 Task: In the  document privacy.txt Select the first Column and change text color to  'Brown' Apply the command  'Undo' Apply the command  Redo
Action: Mouse moved to (233, 361)
Screenshot: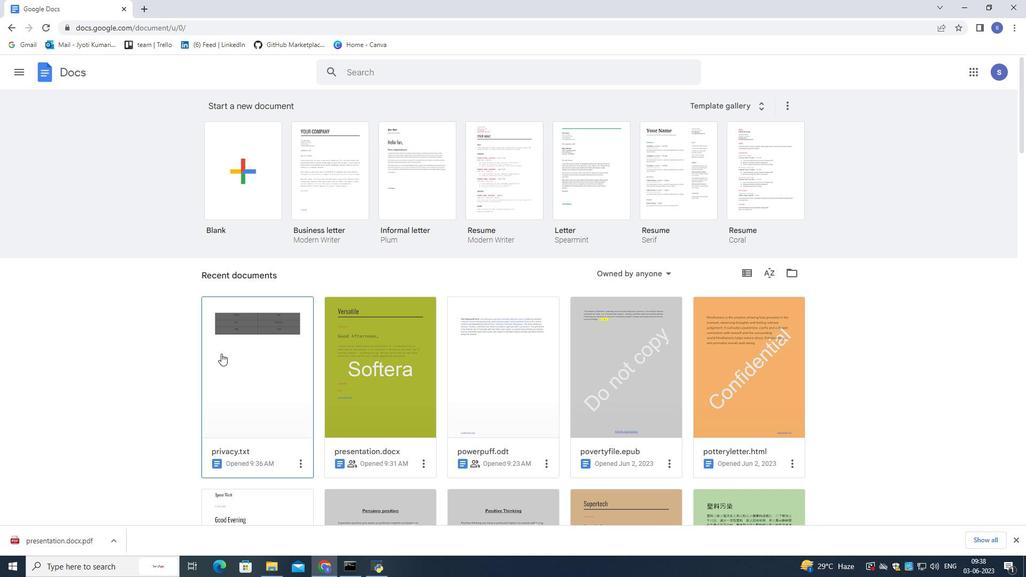 
Action: Mouse pressed left at (233, 361)
Screenshot: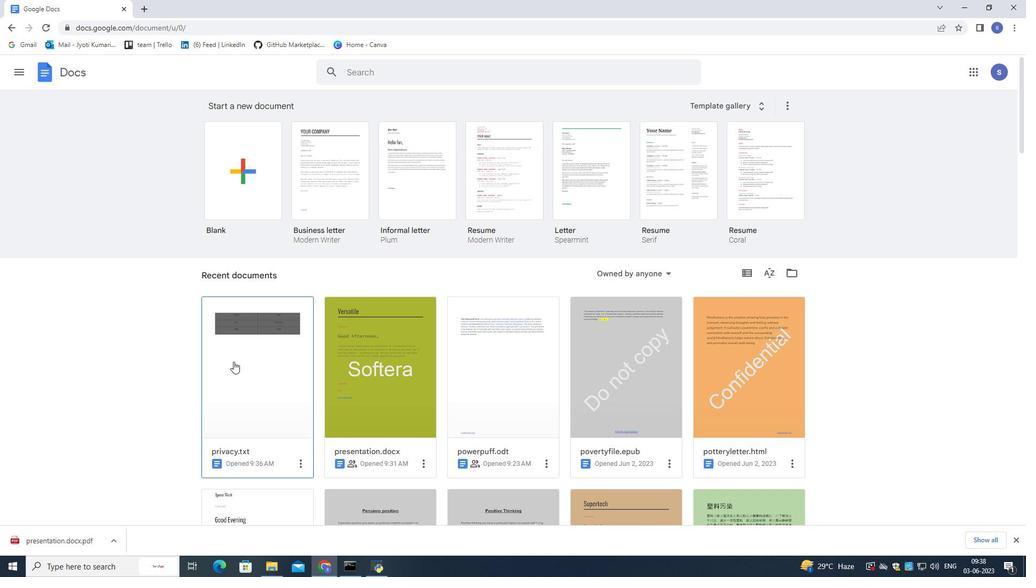 
Action: Mouse moved to (234, 361)
Screenshot: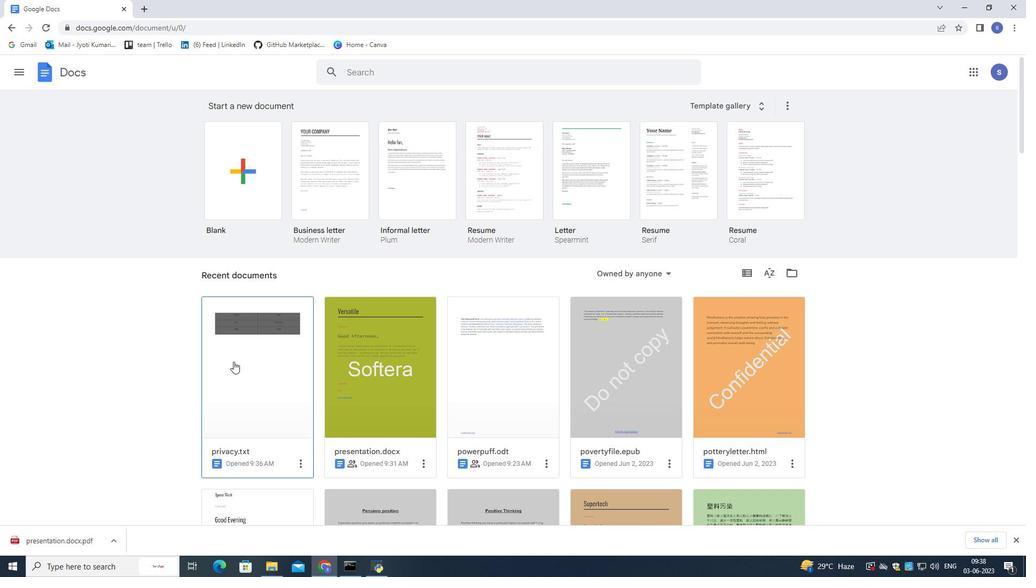 
Action: Mouse pressed left at (234, 361)
Screenshot: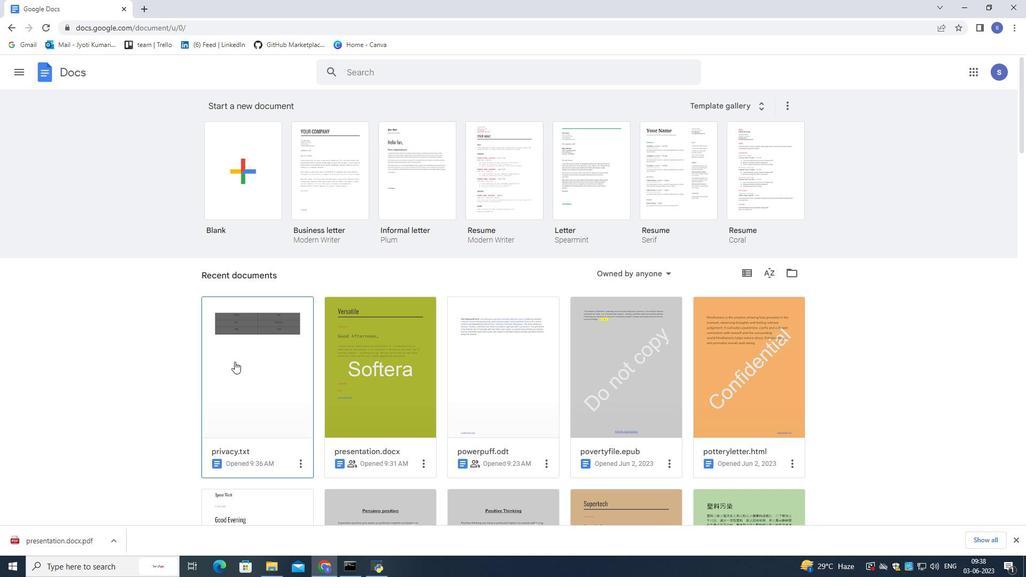 
Action: Mouse moved to (490, 269)
Screenshot: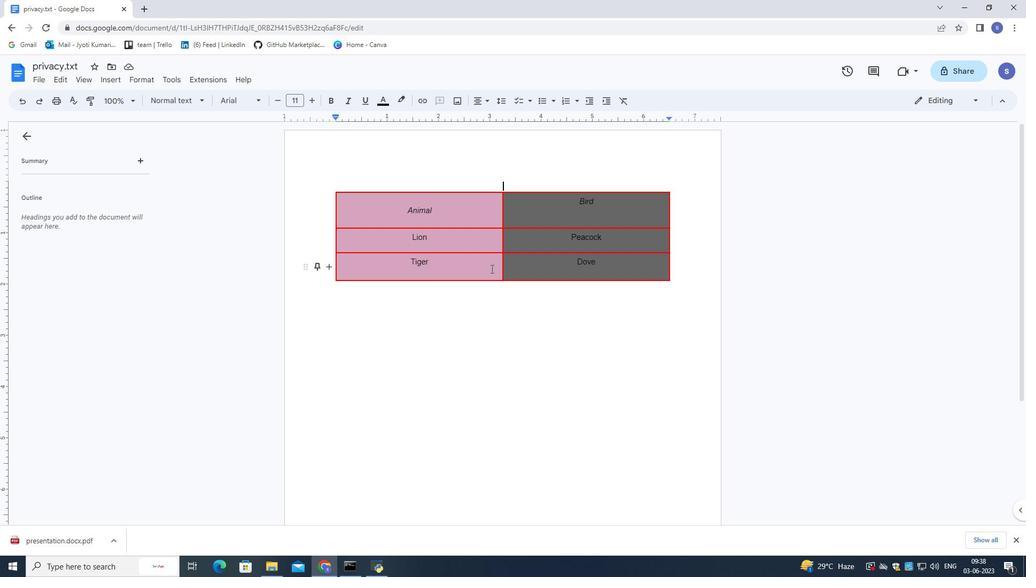 
Action: Mouse pressed left at (490, 269)
Screenshot: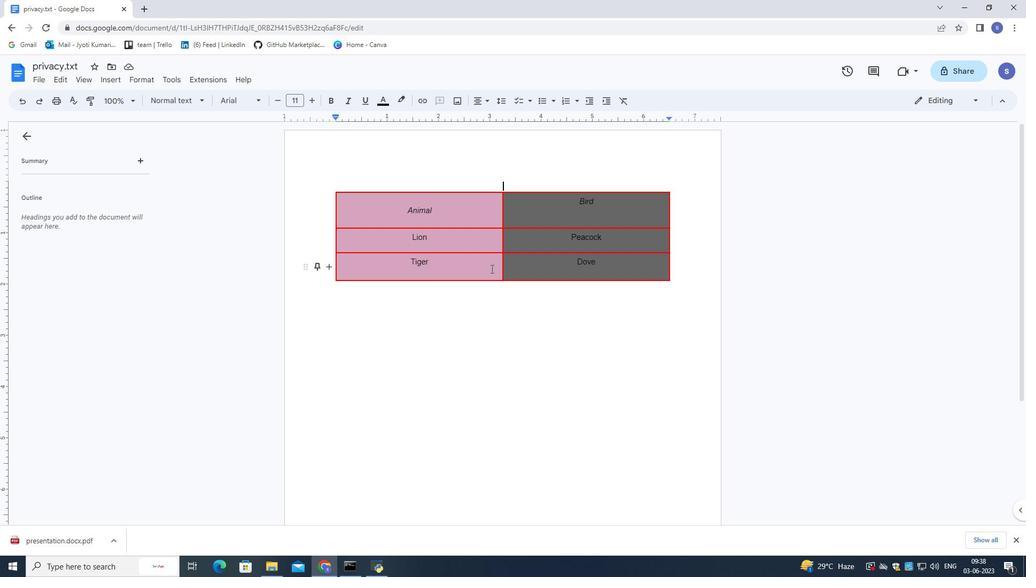 
Action: Mouse moved to (444, 264)
Screenshot: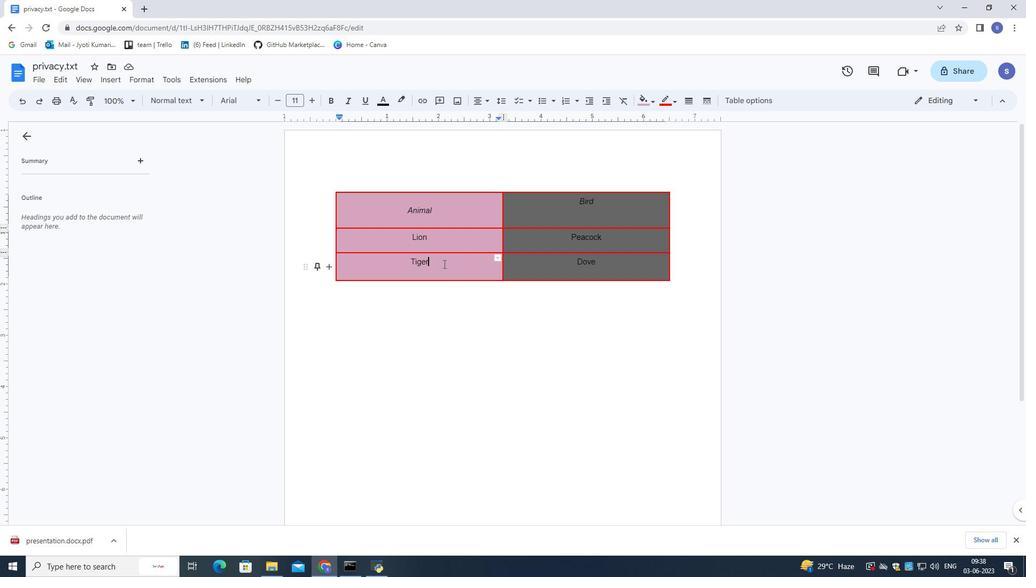 
Action: Mouse pressed left at (444, 264)
Screenshot: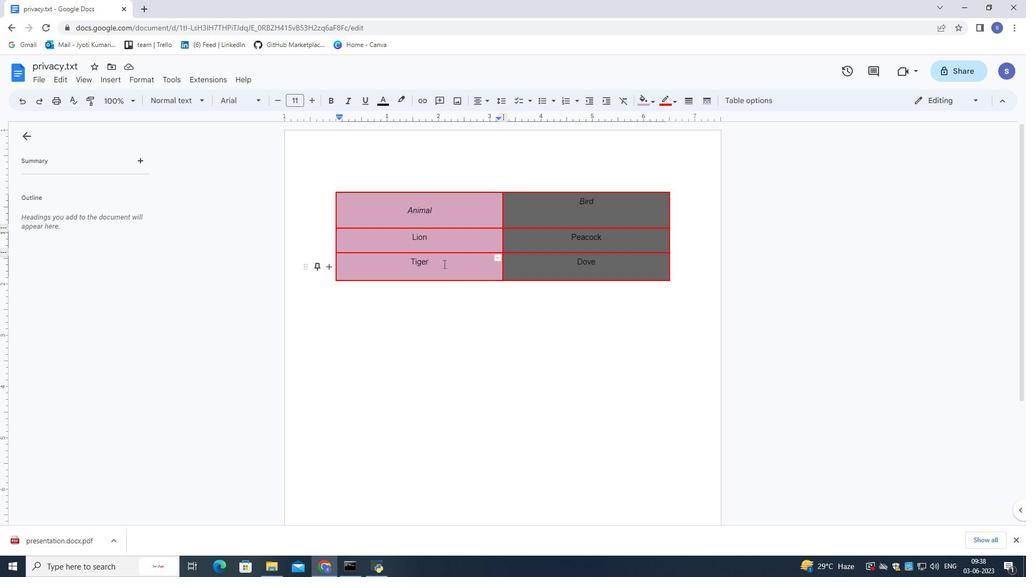 
Action: Mouse moved to (379, 102)
Screenshot: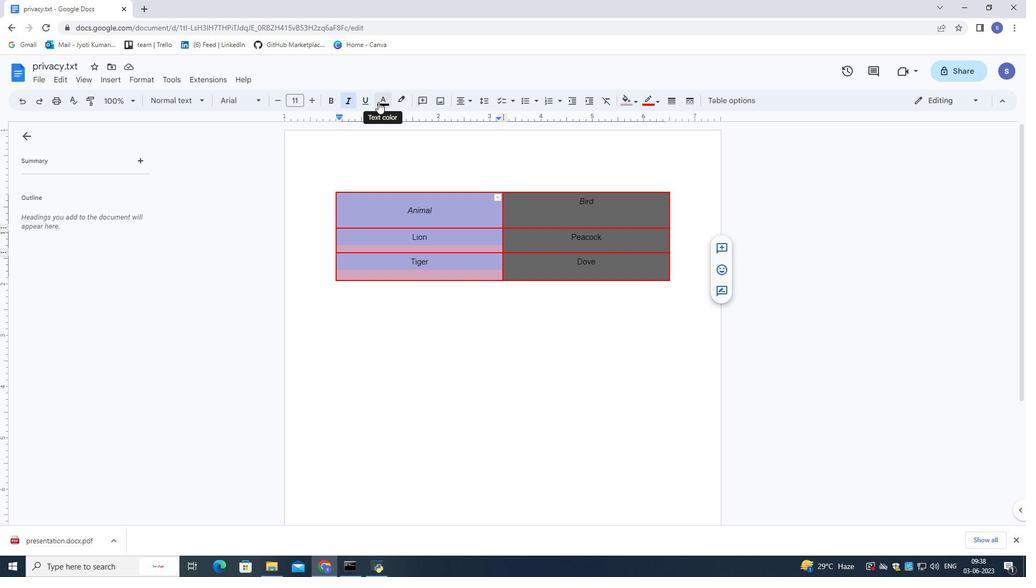 
Action: Mouse pressed left at (379, 102)
Screenshot: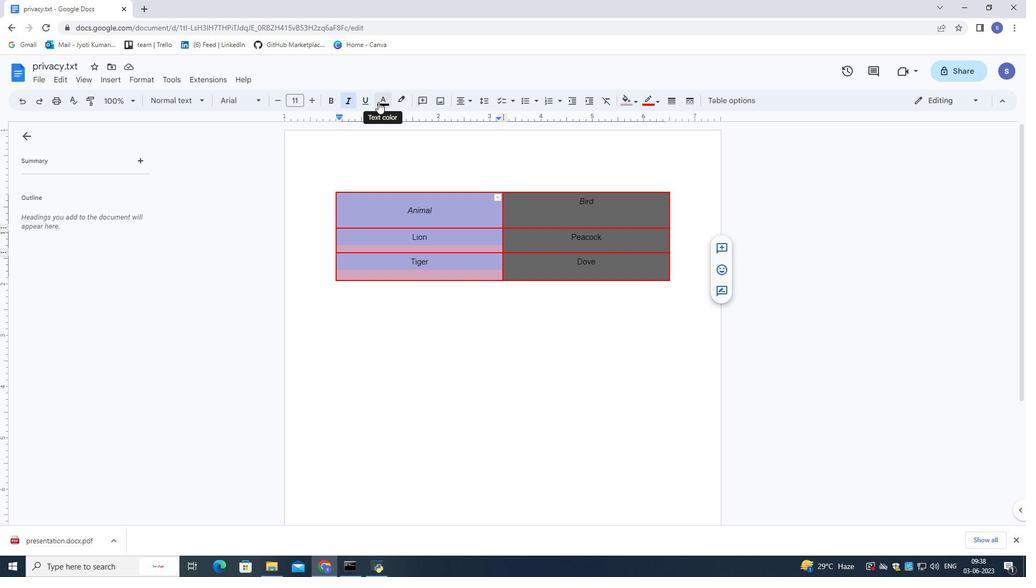 
Action: Mouse moved to (406, 216)
Screenshot: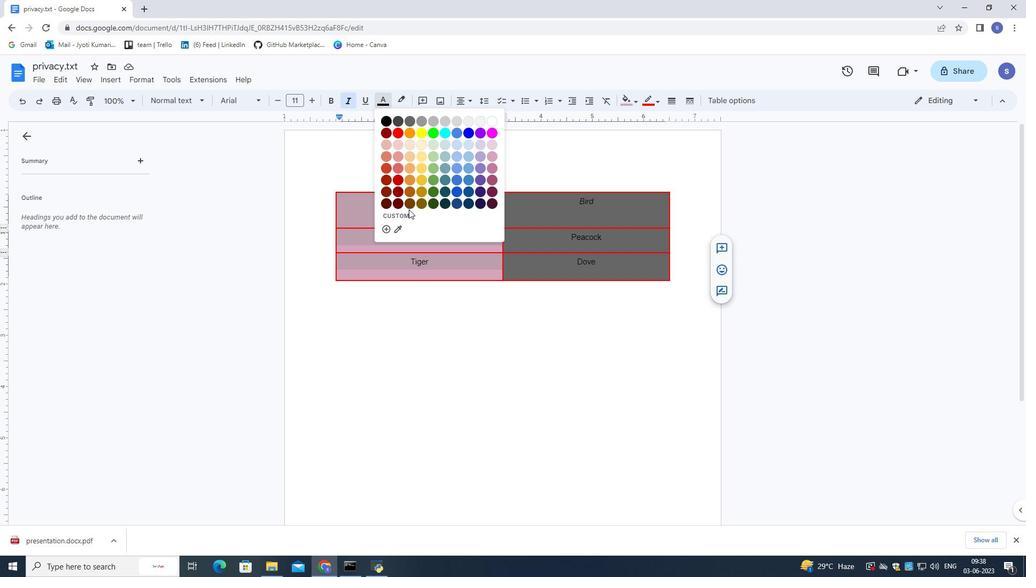 
Action: Mouse pressed left at (406, 216)
Screenshot: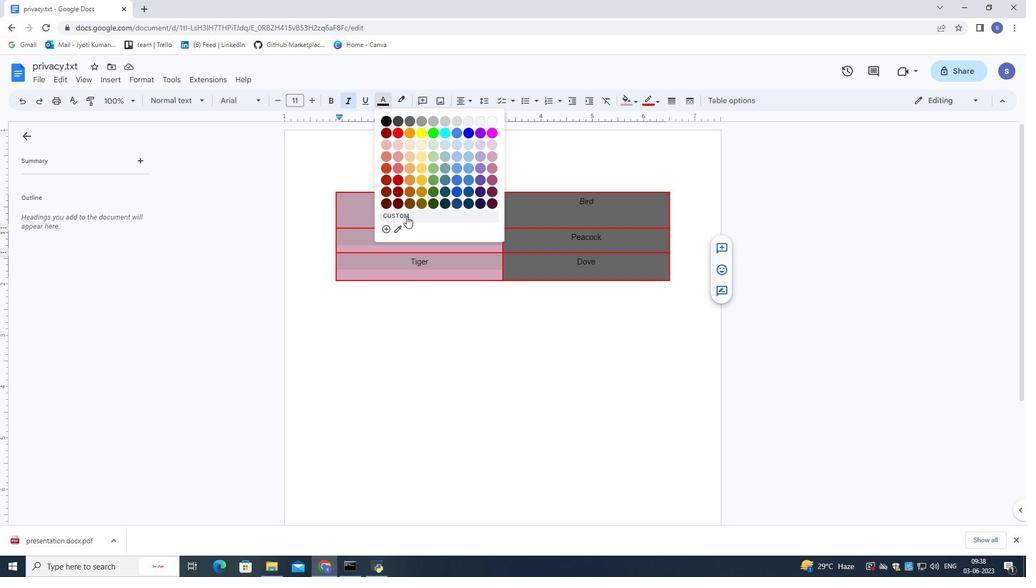 
Action: Mouse moved to (521, 301)
Screenshot: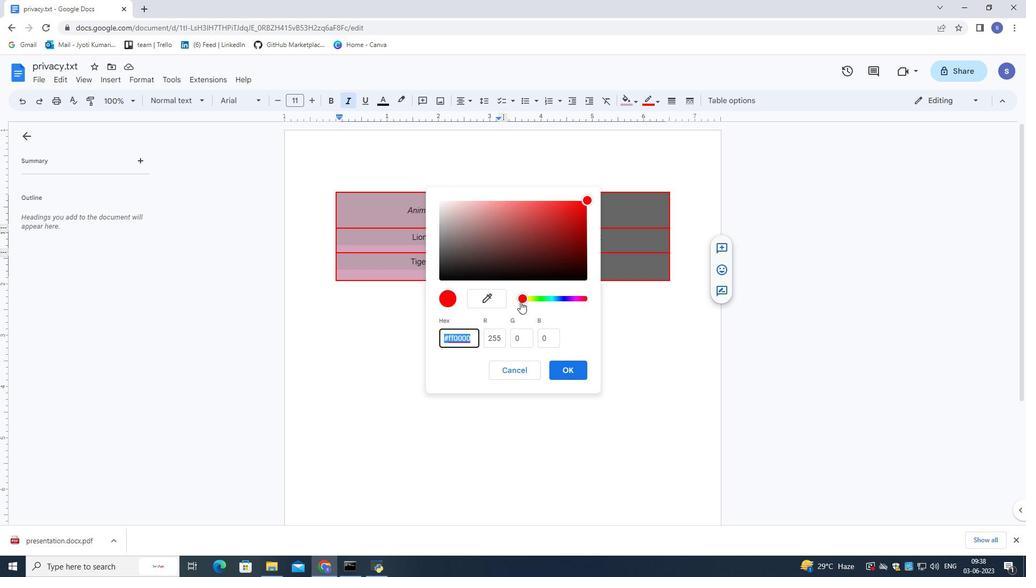 
Action: Mouse pressed left at (521, 301)
Screenshot: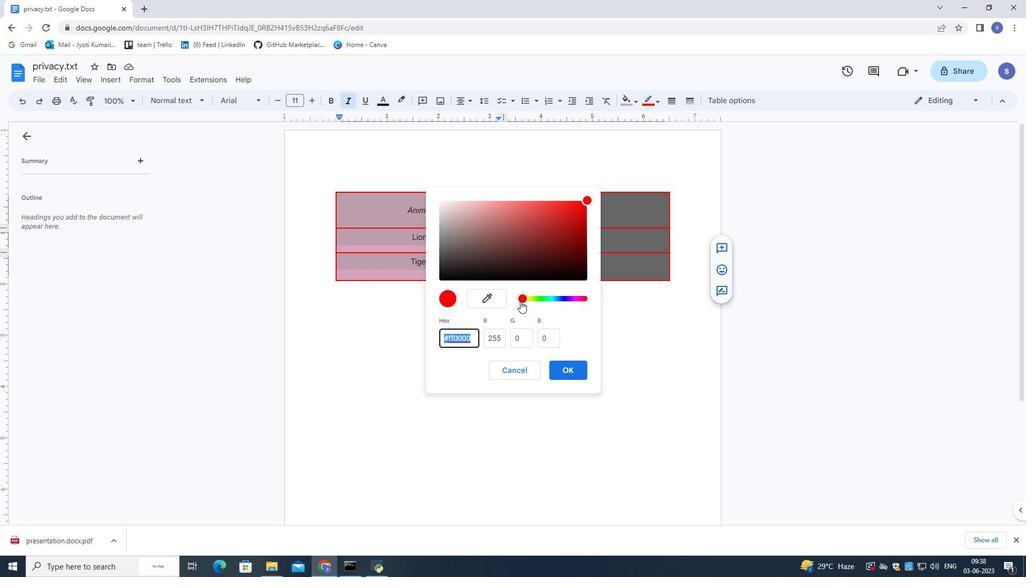 
Action: Mouse moved to (549, 211)
Screenshot: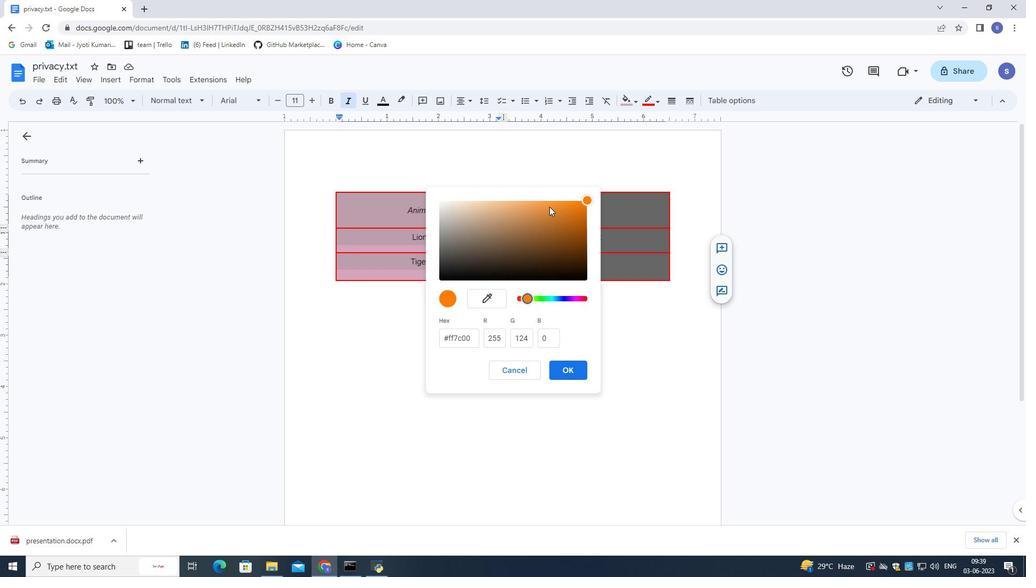 
Action: Mouse pressed left at (549, 211)
Screenshot: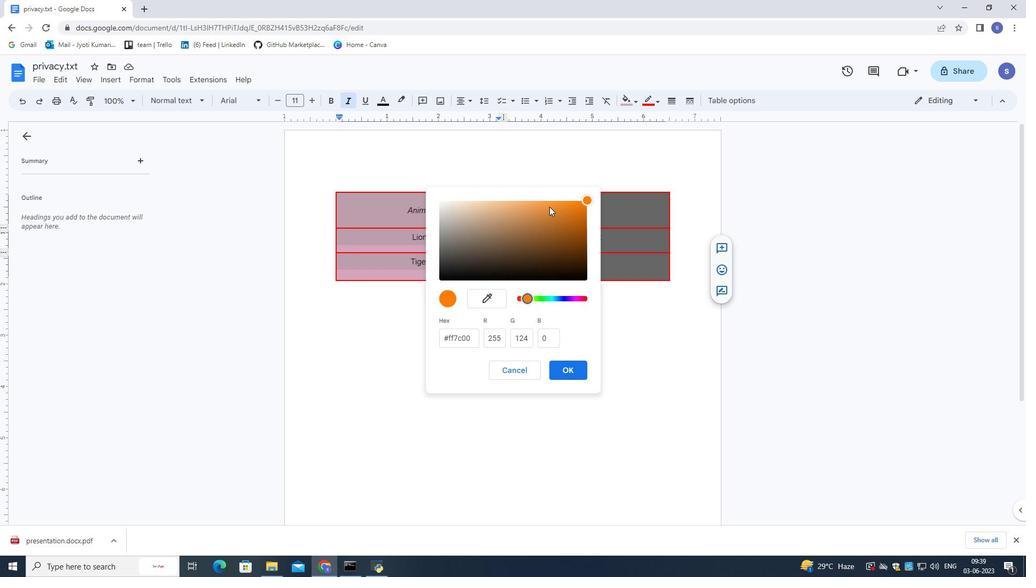 
Action: Mouse moved to (567, 366)
Screenshot: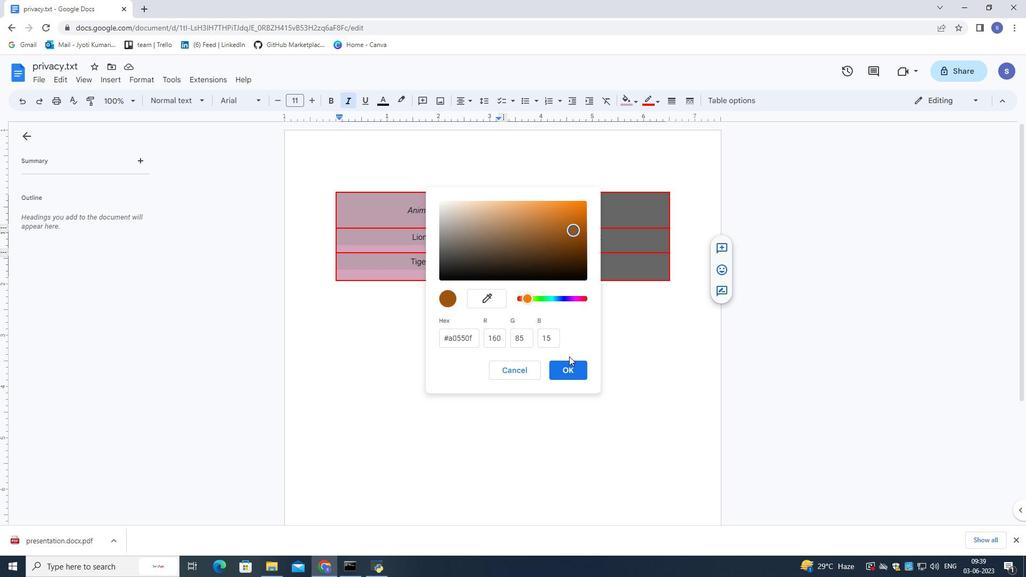 
Action: Mouse pressed left at (567, 366)
Screenshot: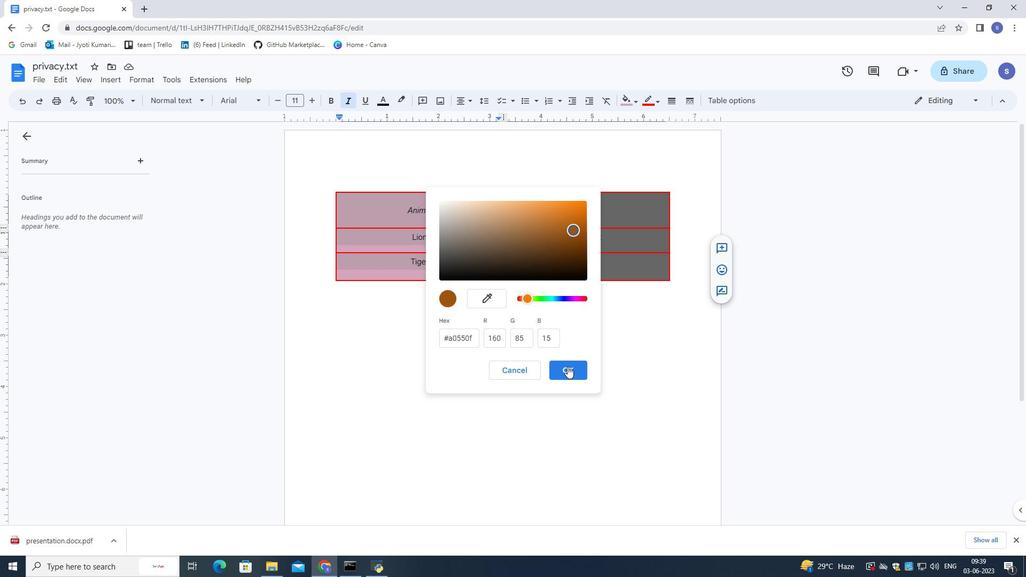 
Action: Mouse moved to (483, 310)
Screenshot: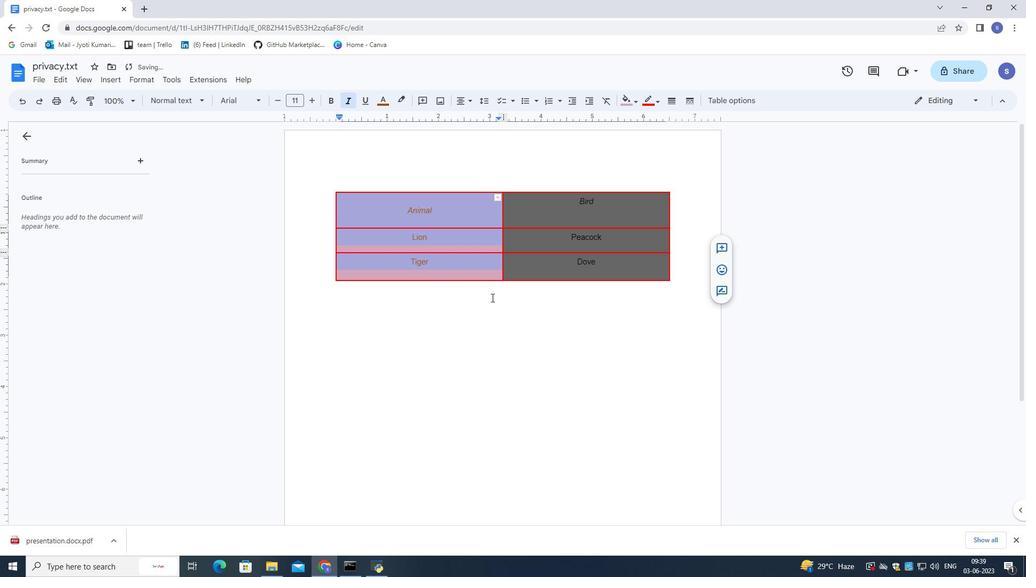 
Action: Mouse pressed left at (483, 310)
Screenshot: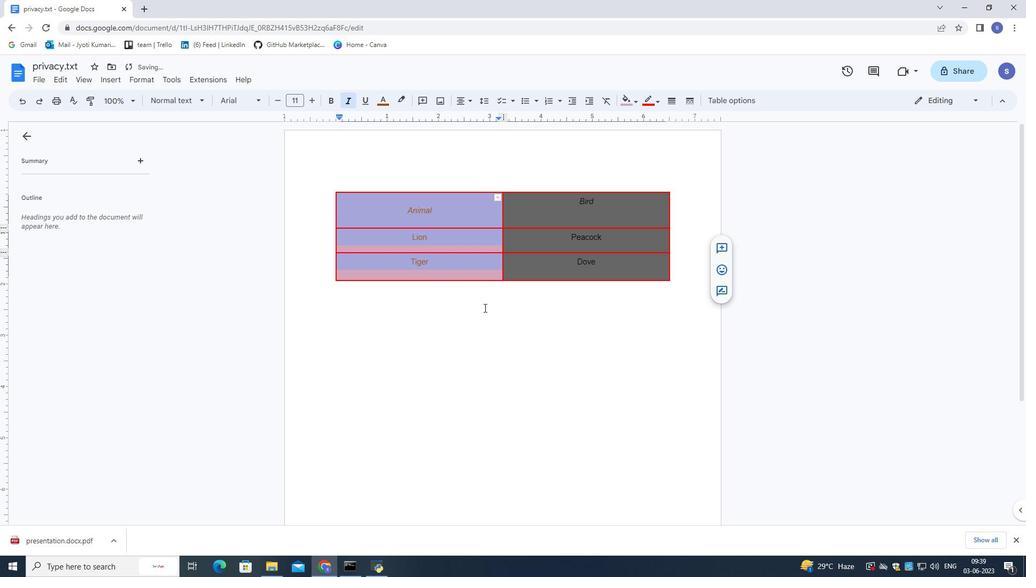 
Action: Mouse moved to (64, 74)
Screenshot: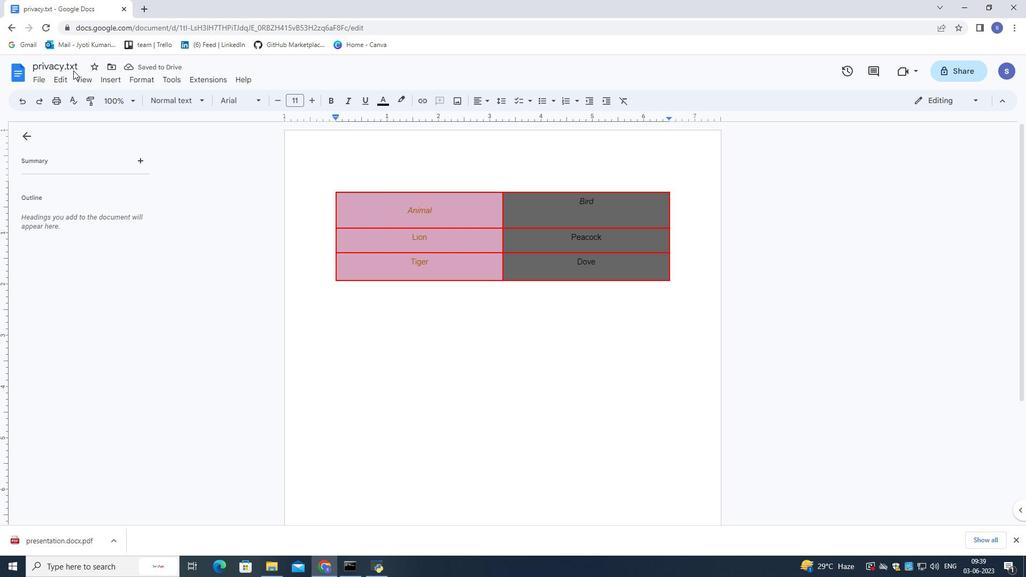 
Action: Mouse pressed left at (64, 74)
Screenshot: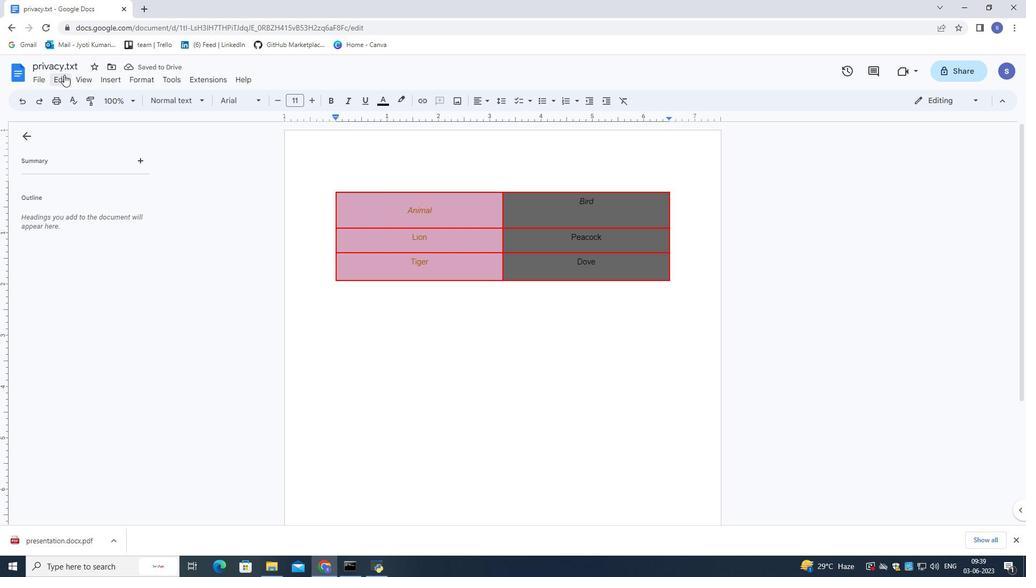 
Action: Mouse moved to (77, 99)
Screenshot: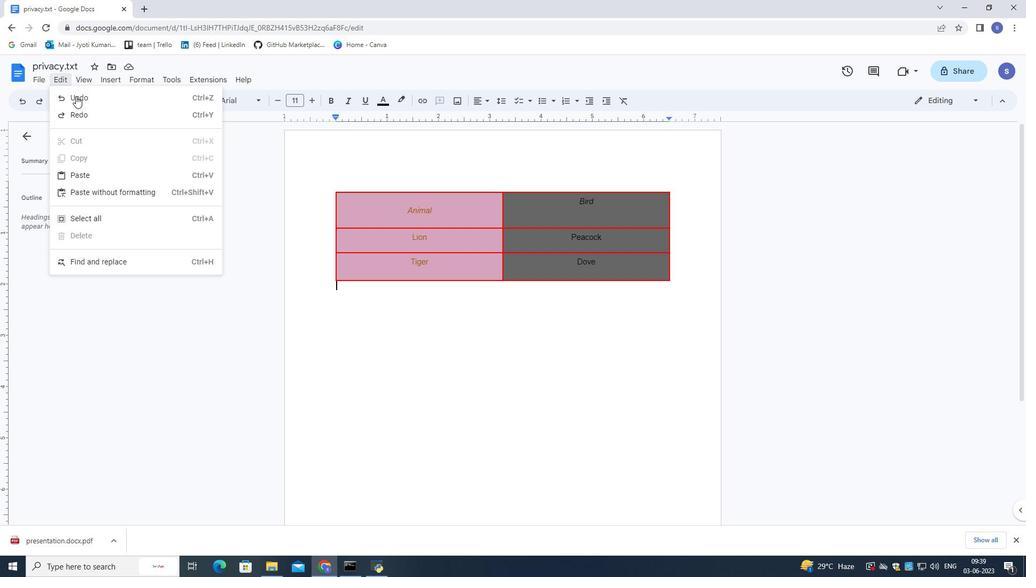 
Action: Mouse pressed left at (77, 99)
Screenshot: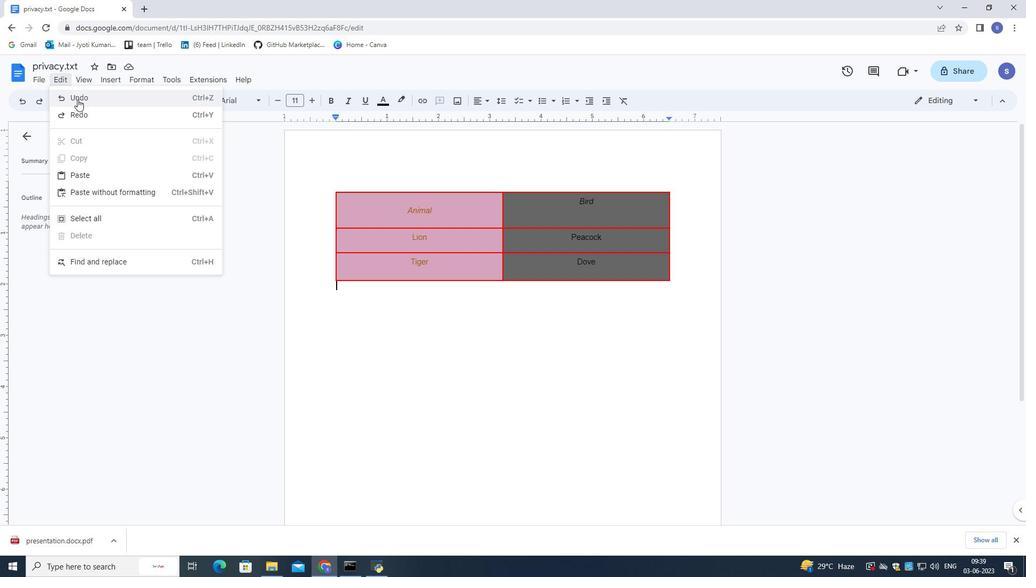 
Action: Mouse moved to (361, 182)
Screenshot: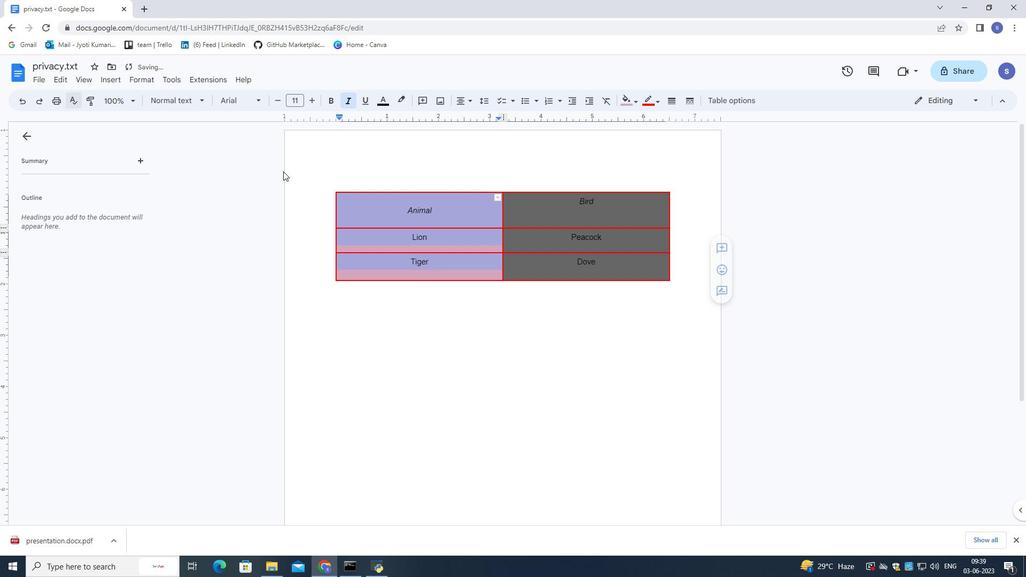 
Action: Mouse pressed left at (361, 182)
Screenshot: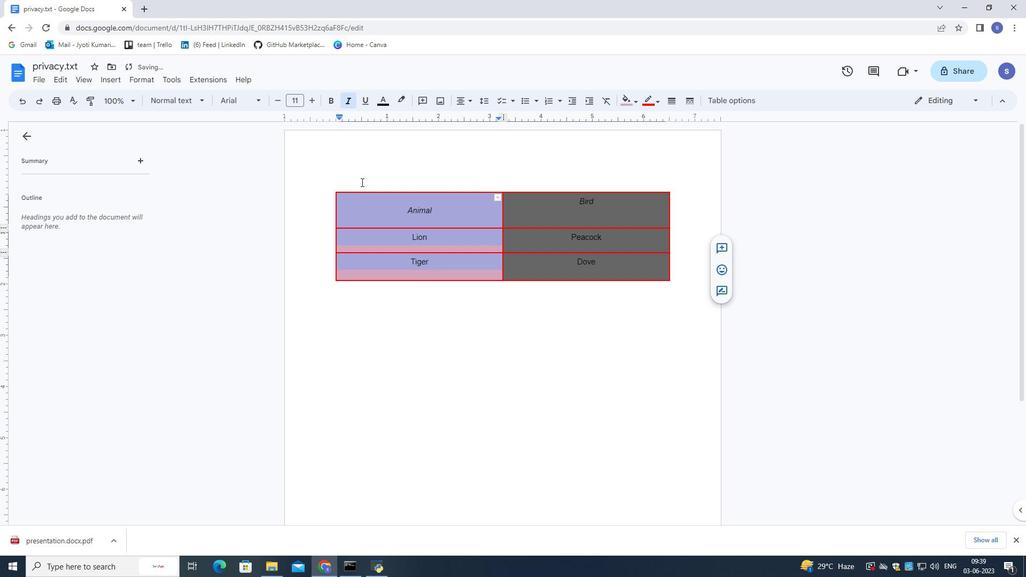 
Action: Mouse moved to (66, 80)
Screenshot: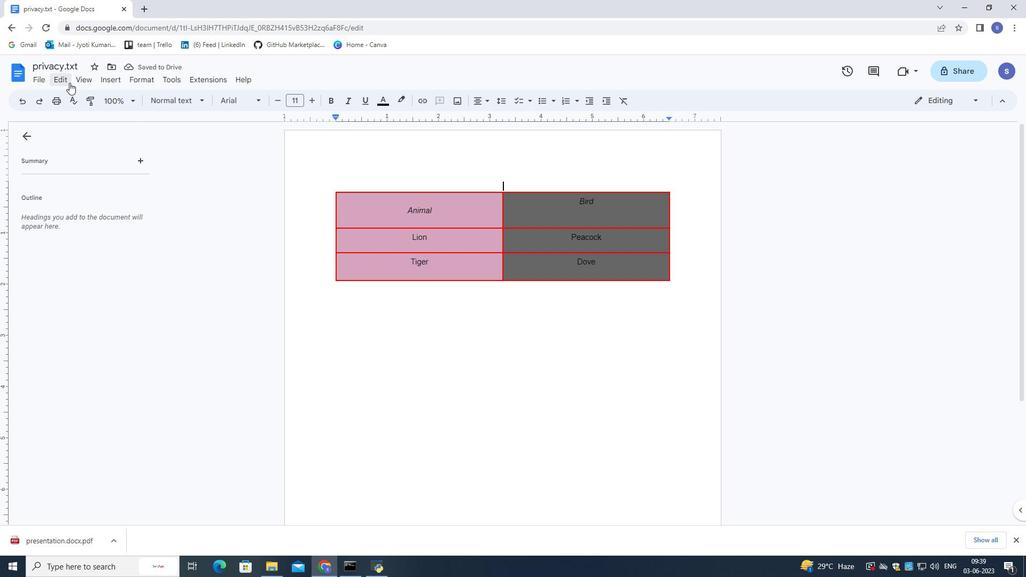 
Action: Mouse pressed left at (66, 80)
Screenshot: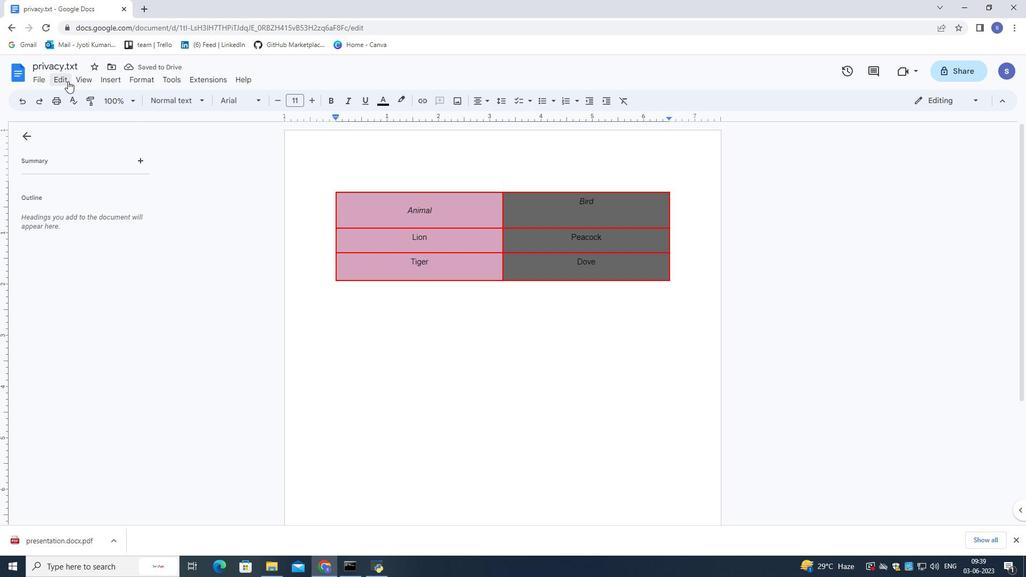 
Action: Mouse moved to (74, 113)
Screenshot: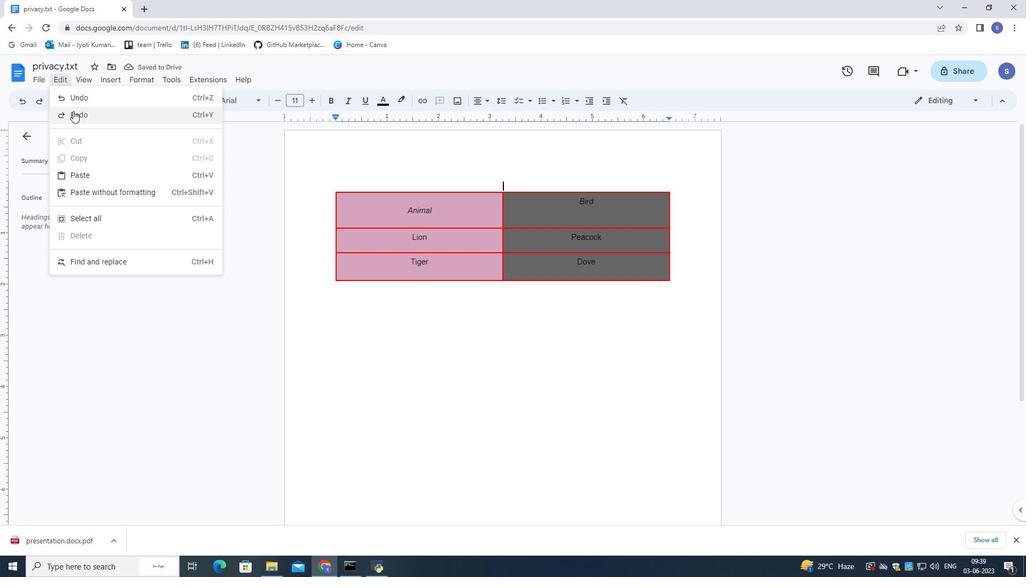 
Action: Mouse pressed left at (74, 113)
Screenshot: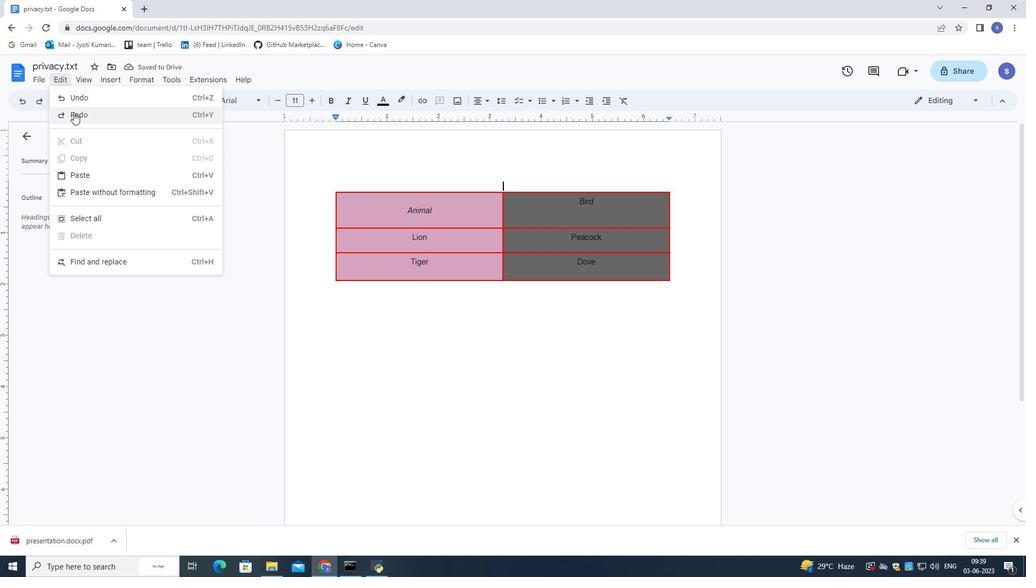 
Action: Mouse moved to (351, 167)
Screenshot: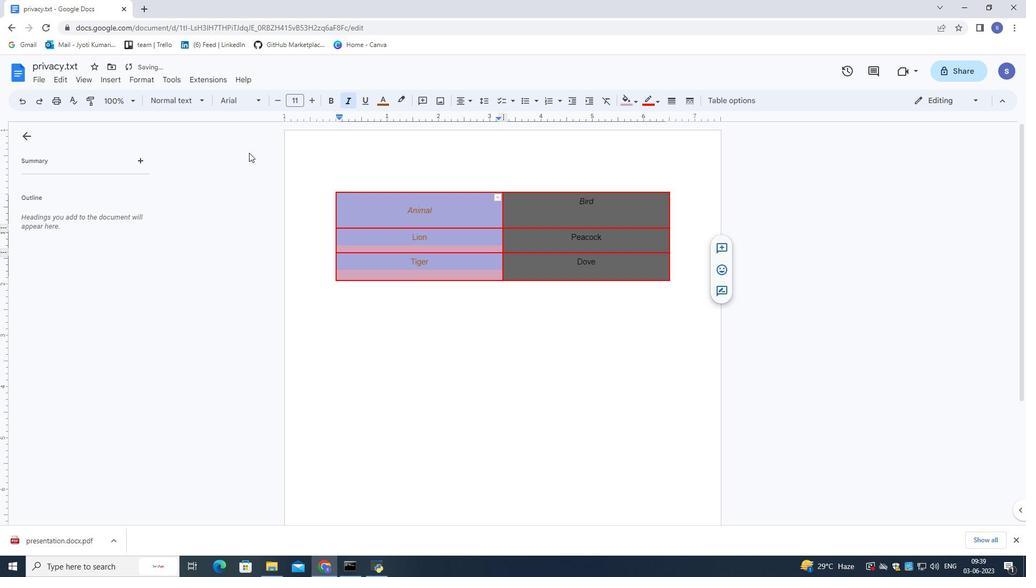 
Action: Mouse pressed left at (351, 167)
Screenshot: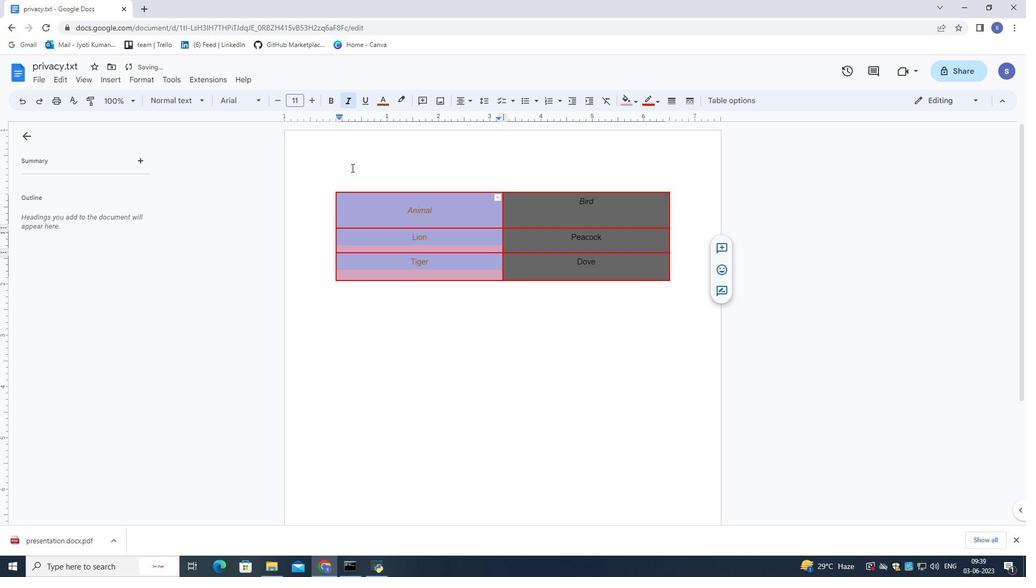 
Action: Mouse moved to (355, 179)
Screenshot: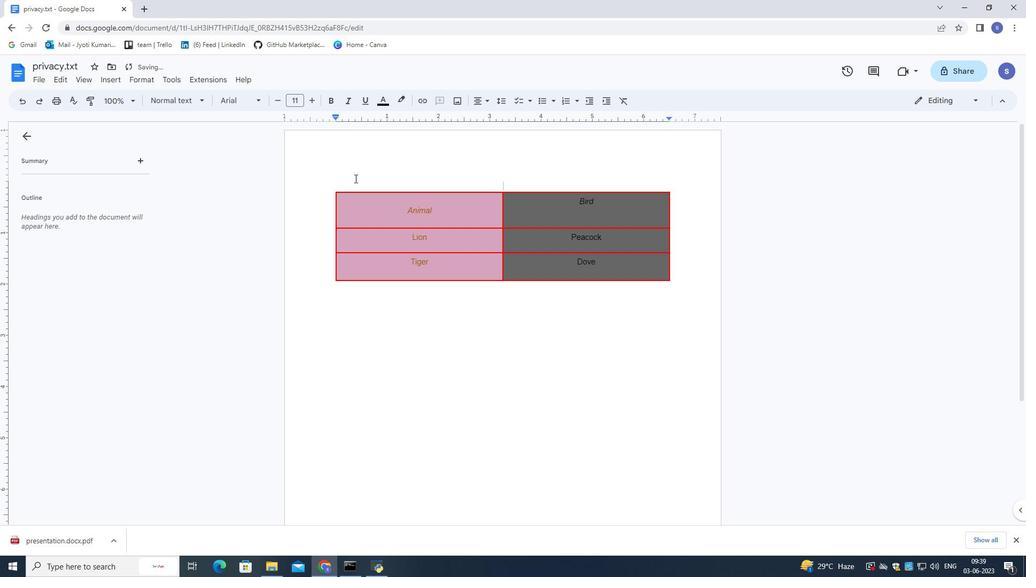 
